 Task: Add Comment CM0005 to Card Card0005 in Board Board0002 in Development in Trello
Action: Mouse moved to (630, 83)
Screenshot: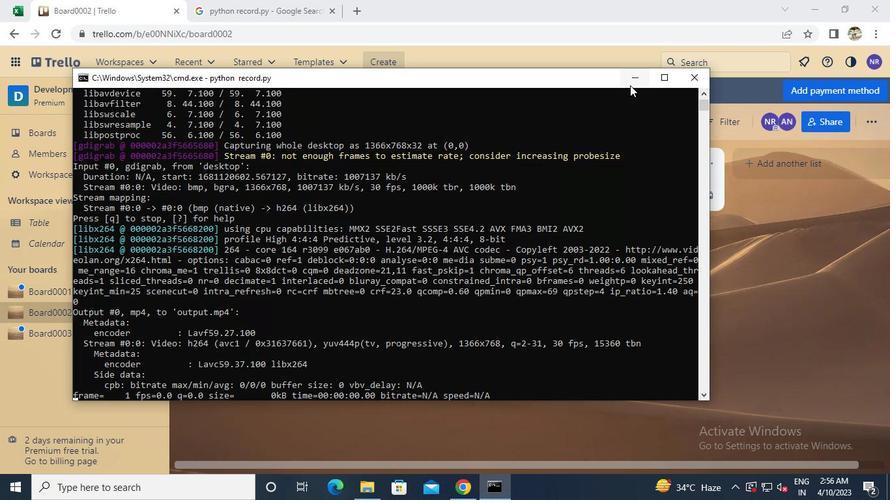 
Action: Mouse pressed left at (630, 83)
Screenshot: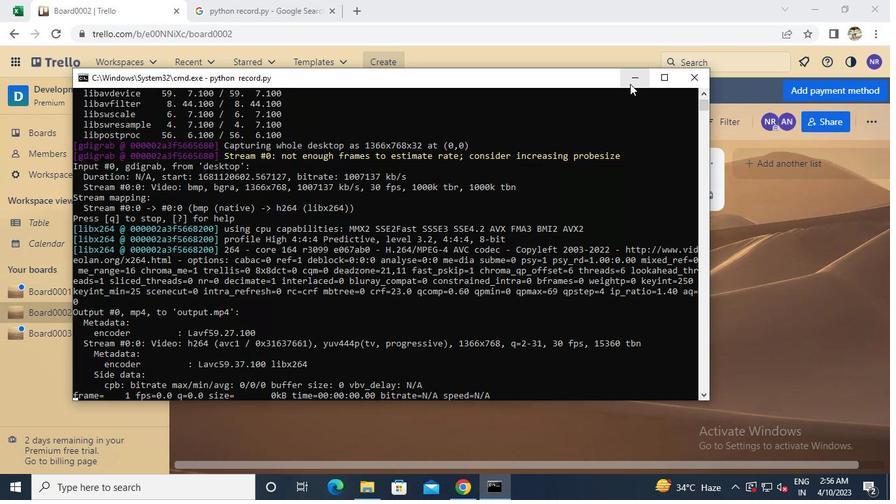 
Action: Mouse moved to (278, 189)
Screenshot: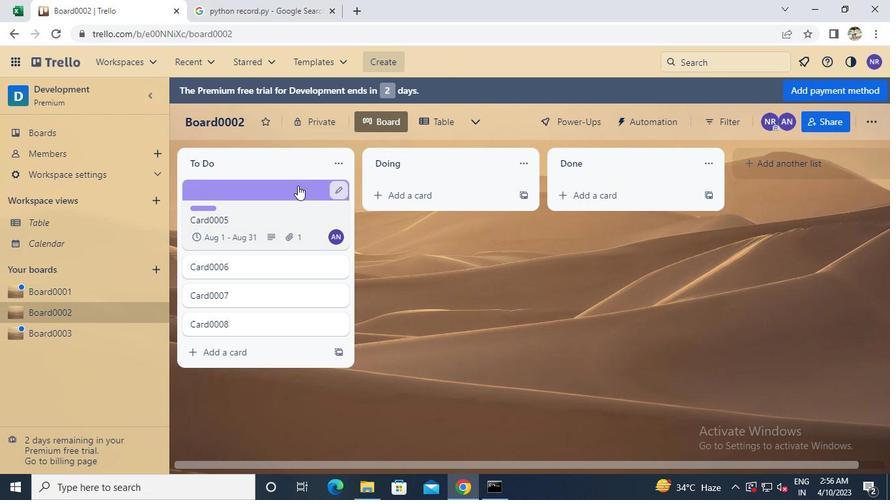
Action: Mouse pressed left at (278, 189)
Screenshot: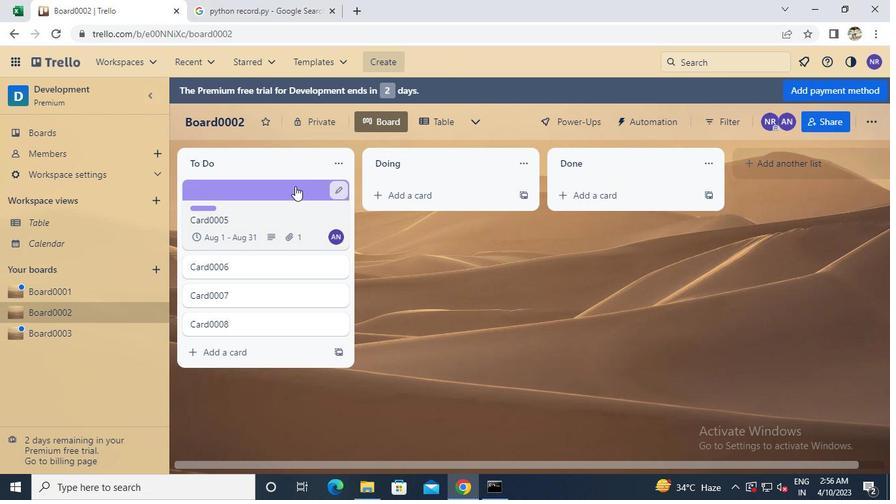 
Action: Mouse moved to (256, 301)
Screenshot: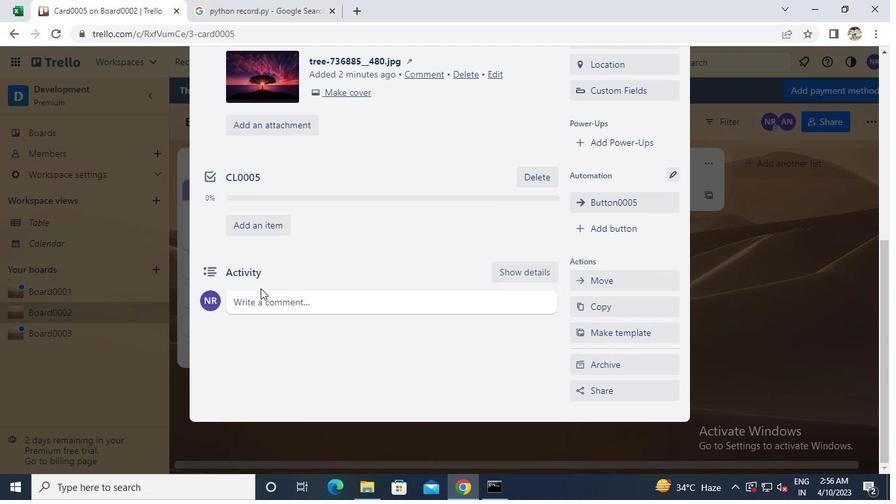
Action: Mouse pressed left at (256, 301)
Screenshot: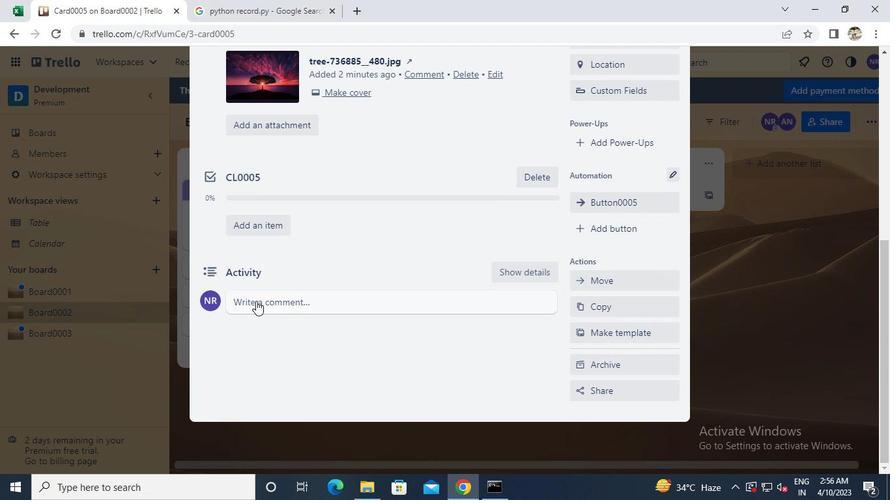 
Action: Keyboard Key.caps_lock
Screenshot: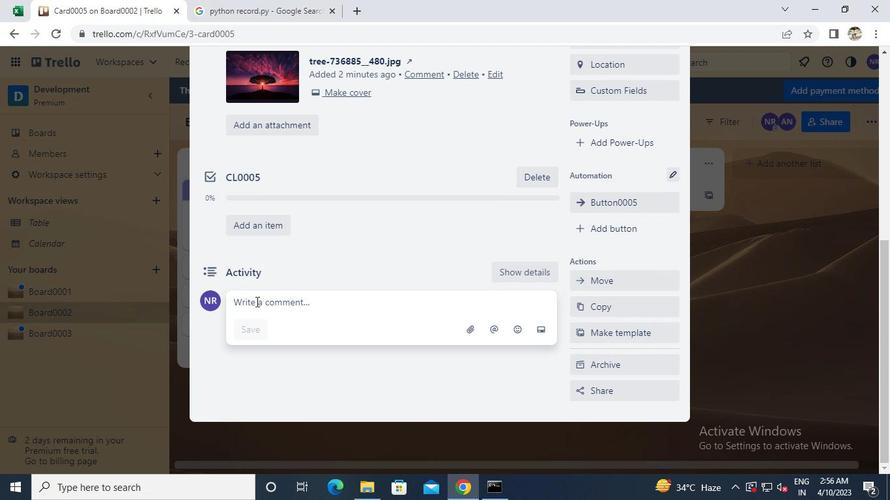 
Action: Keyboard Key.caps_lock
Screenshot: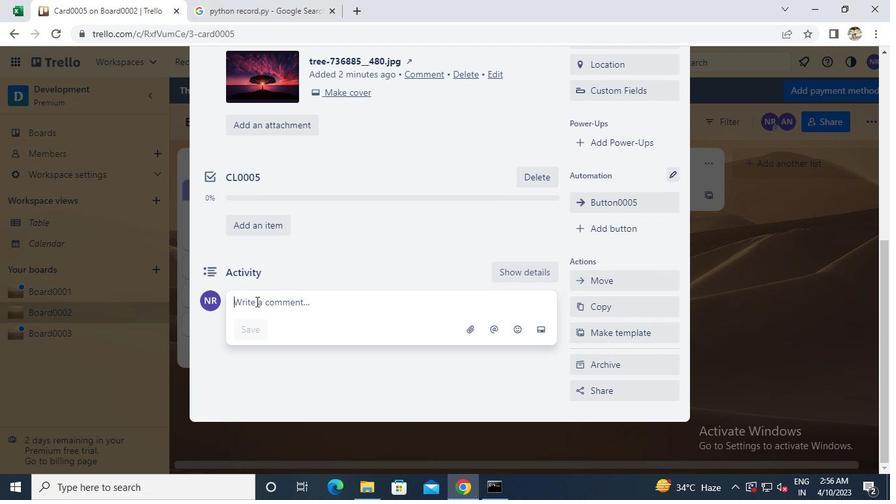 
Action: Keyboard c
Screenshot: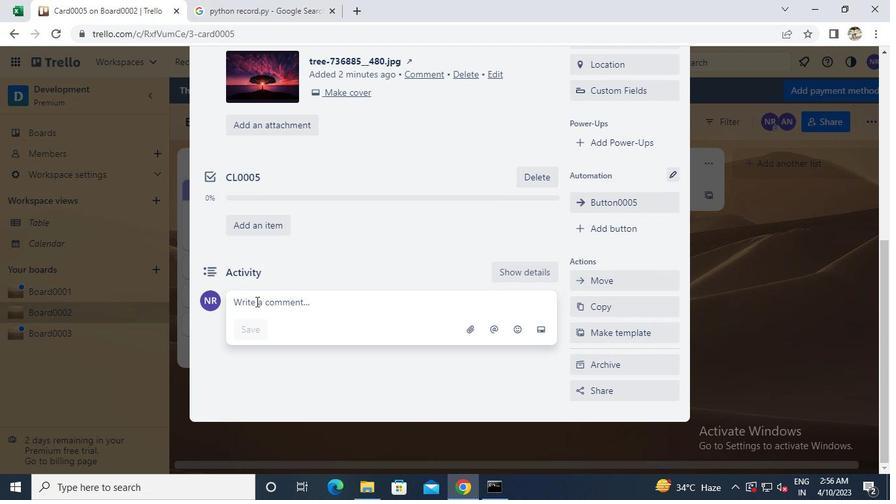 
Action: Keyboard m
Screenshot: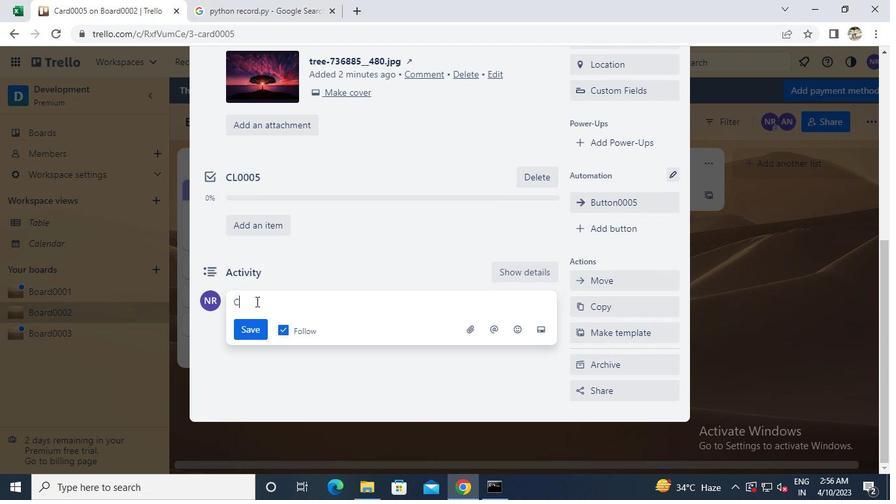 
Action: Keyboard 0
Screenshot: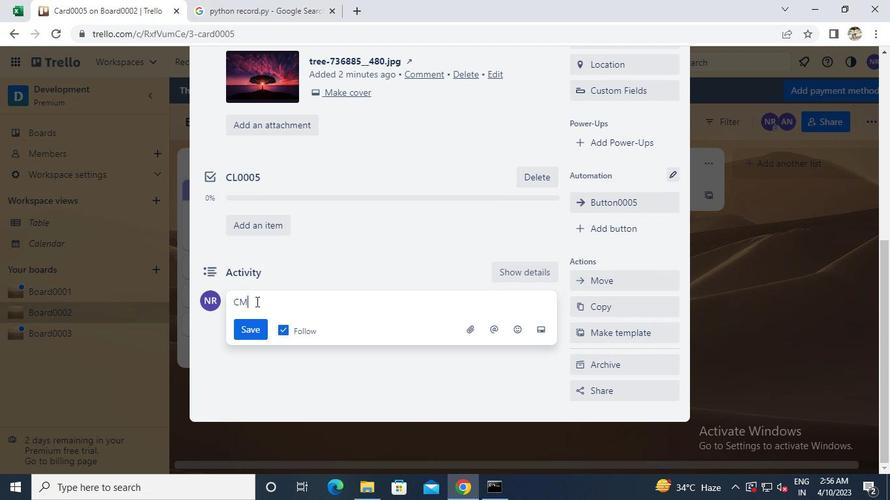 
Action: Keyboard 0
Screenshot: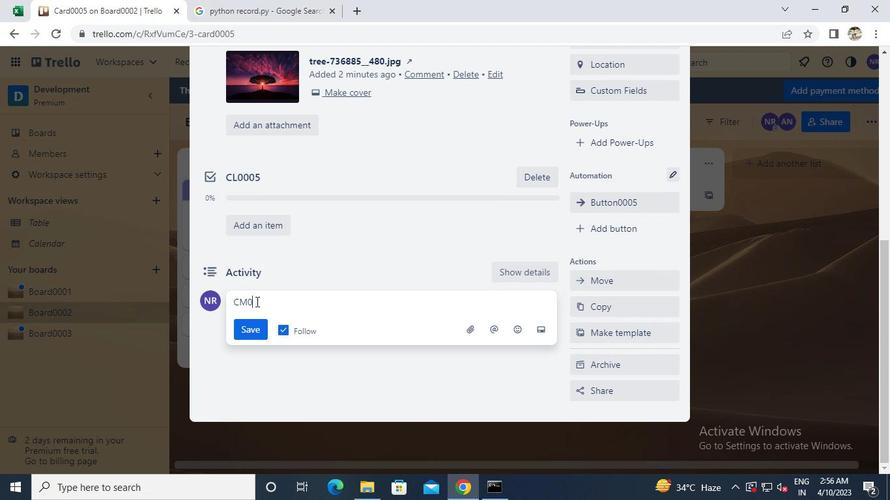 
Action: Keyboard 0
Screenshot: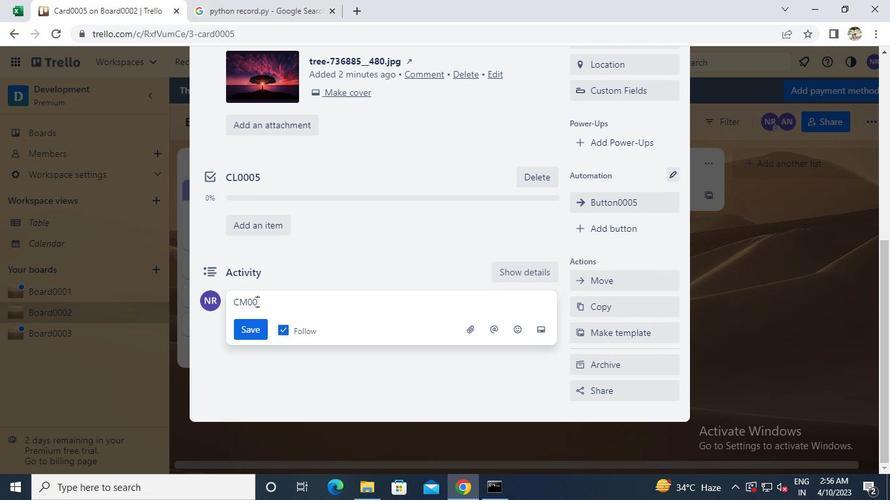 
Action: Keyboard 5
Screenshot: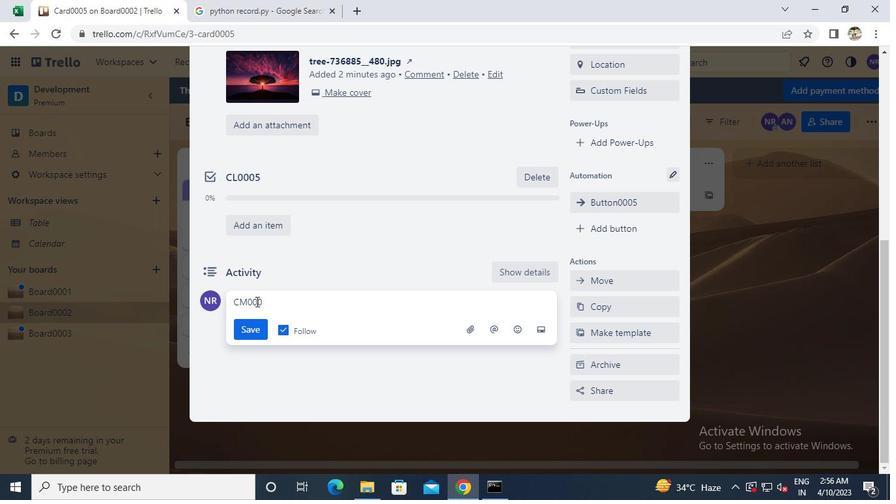 
Action: Mouse moved to (249, 323)
Screenshot: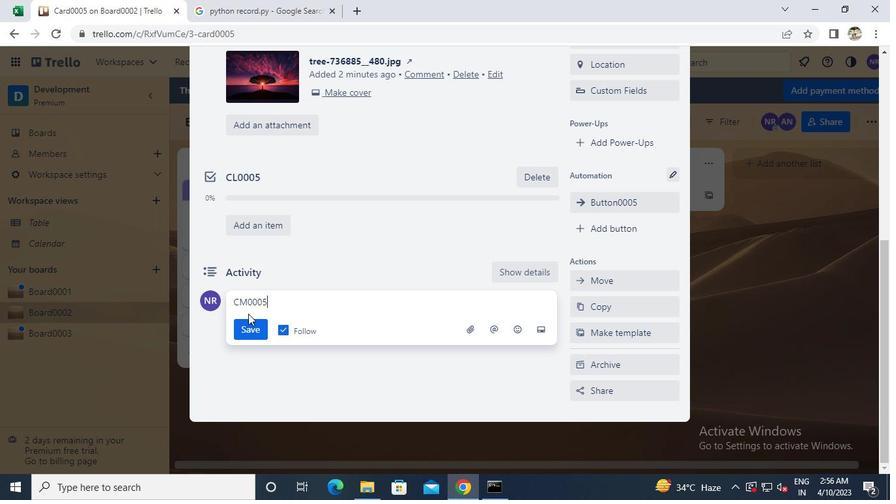 
Action: Mouse pressed left at (249, 323)
Screenshot: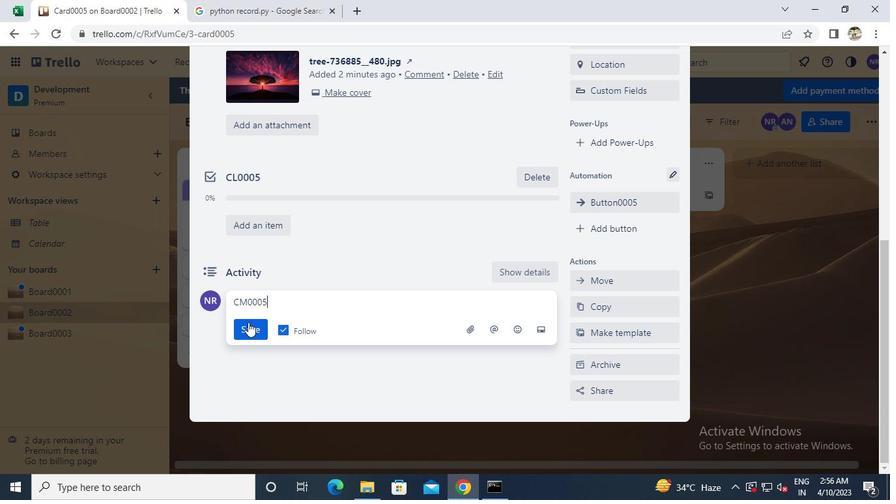 
Action: Mouse moved to (498, 475)
Screenshot: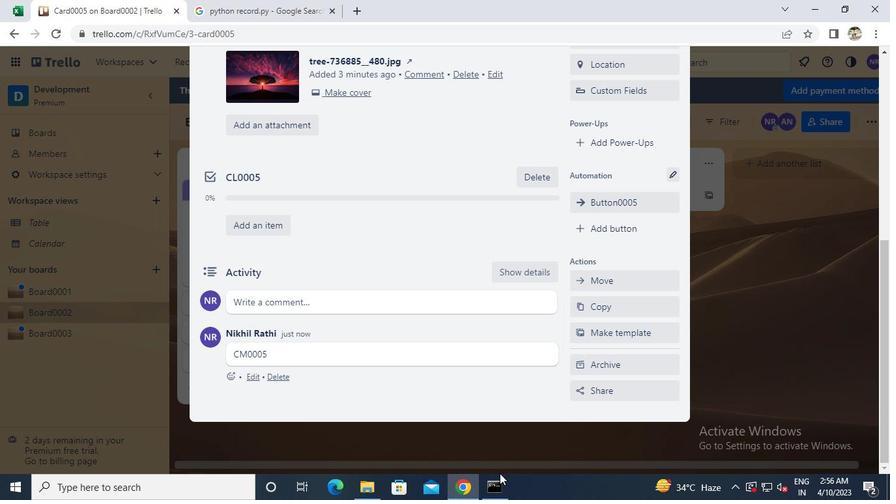 
Action: Mouse pressed left at (498, 475)
Screenshot: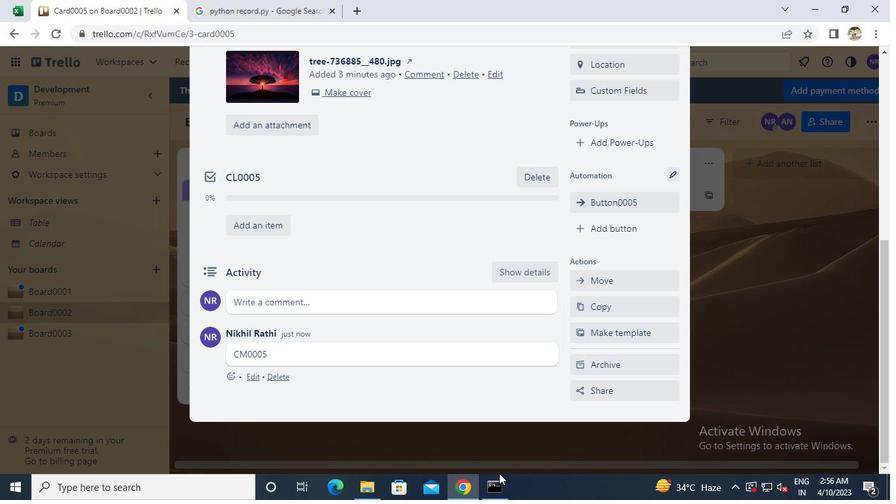 
Action: Mouse moved to (692, 81)
Screenshot: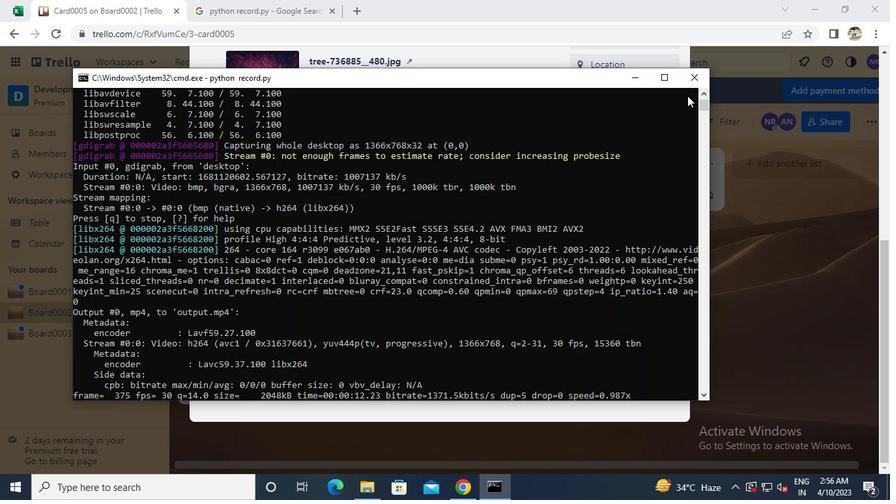 
Action: Mouse pressed left at (692, 81)
Screenshot: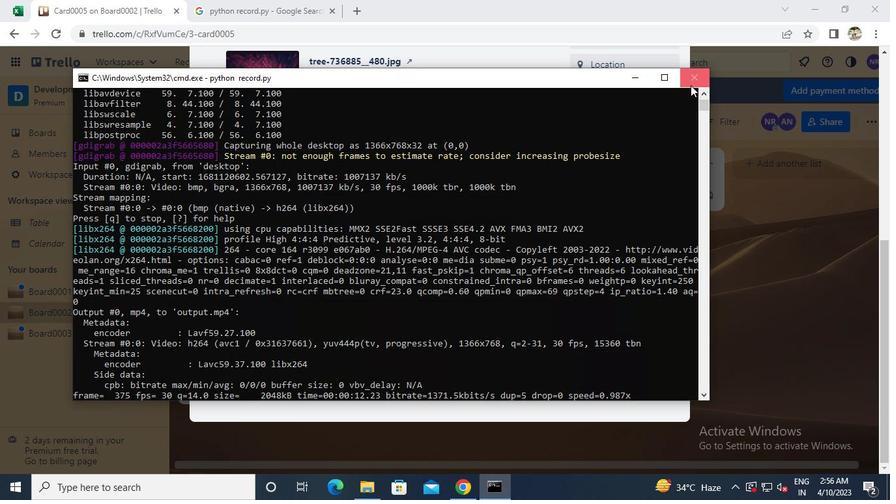
Action: Mouse moved to (692, 80)
Screenshot: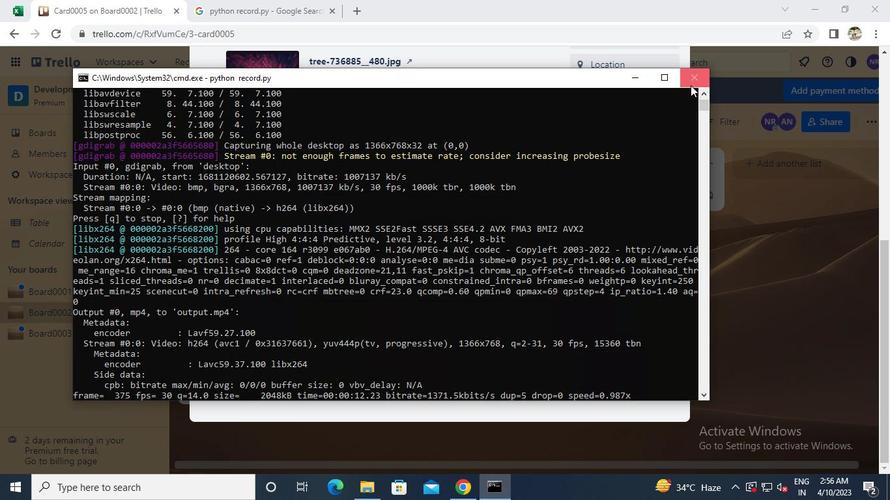
